 Task: Apply underline to the text ""Agenda review"".
Action: Mouse moved to (455, 262)
Screenshot: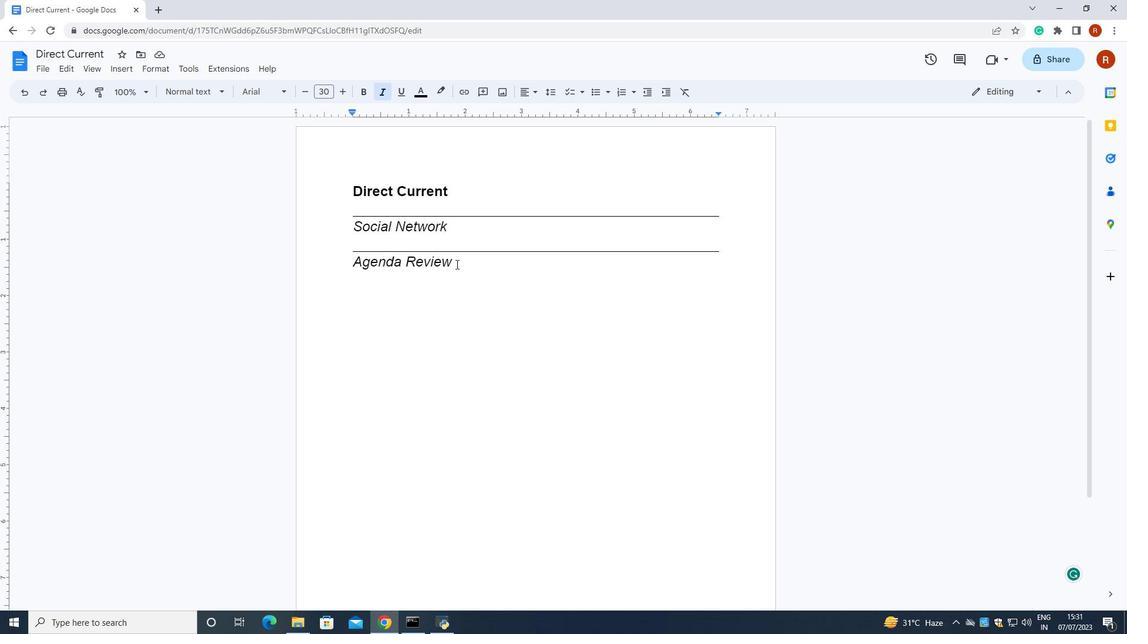 
Action: Mouse pressed left at (455, 262)
Screenshot: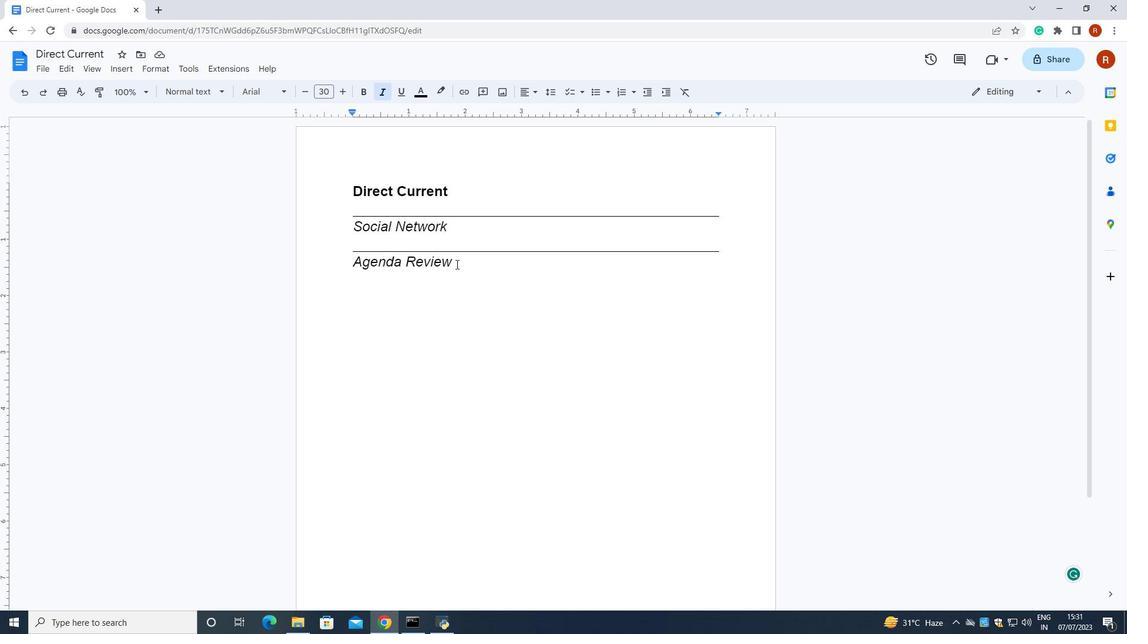 
Action: Mouse moved to (160, 63)
Screenshot: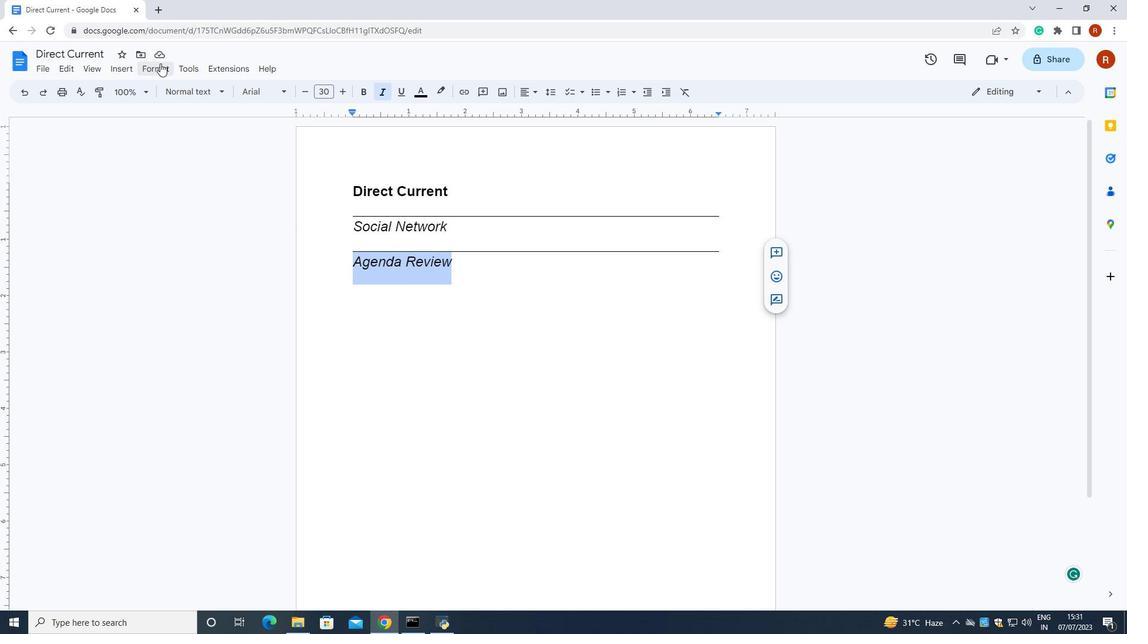 
Action: Mouse pressed left at (160, 63)
Screenshot: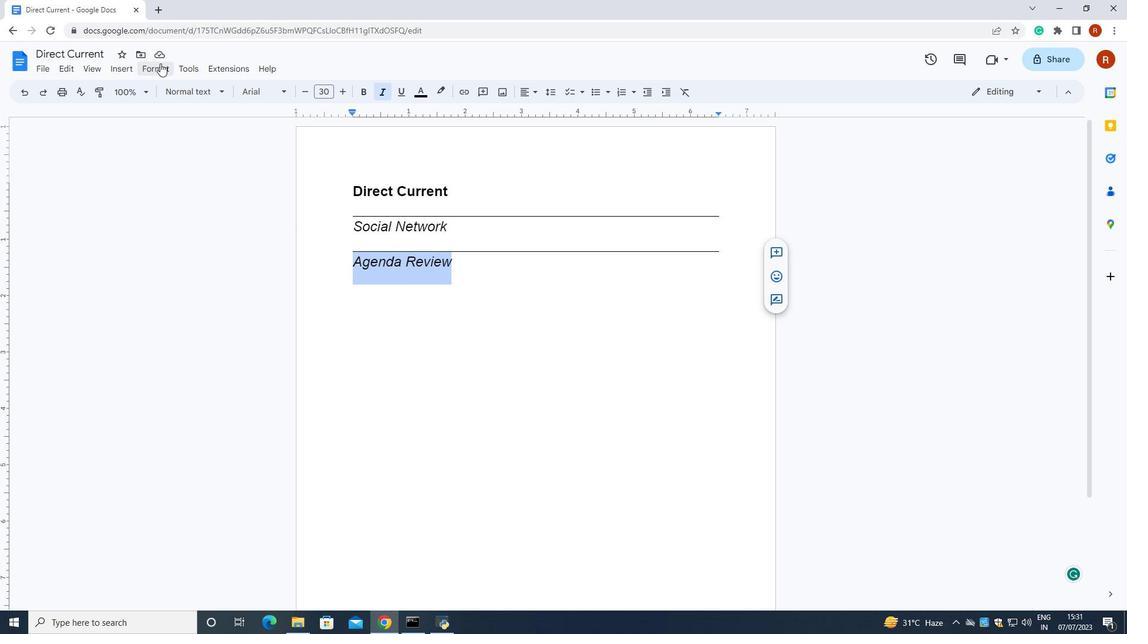 
Action: Mouse moved to (386, 131)
Screenshot: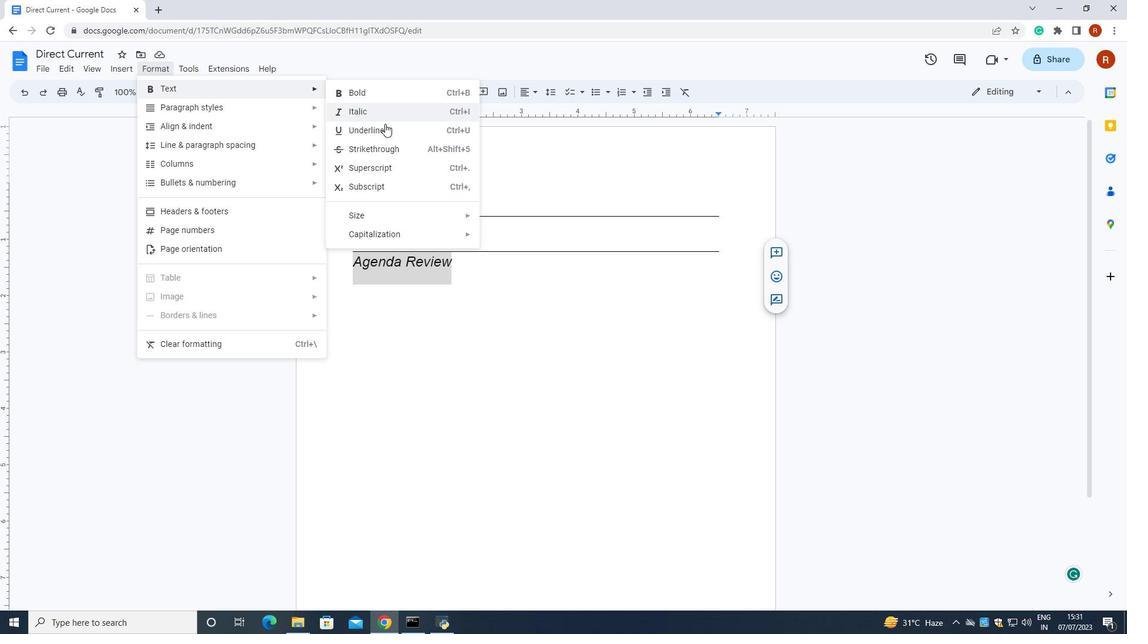 
Action: Mouse pressed left at (386, 131)
Screenshot: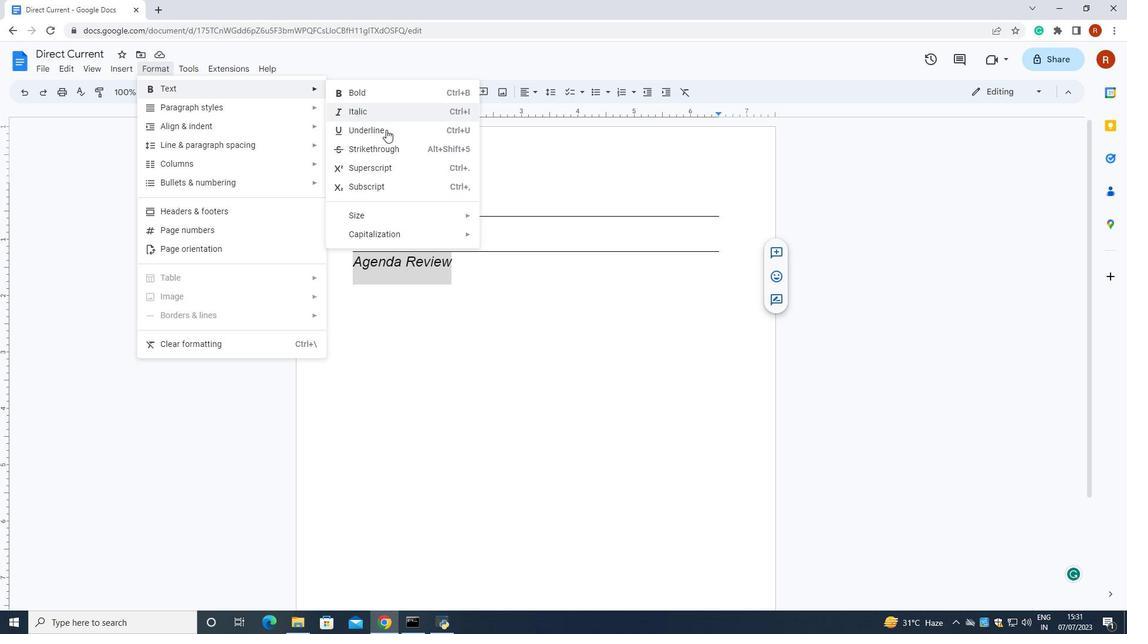 
Action: Mouse moved to (729, 486)
Screenshot: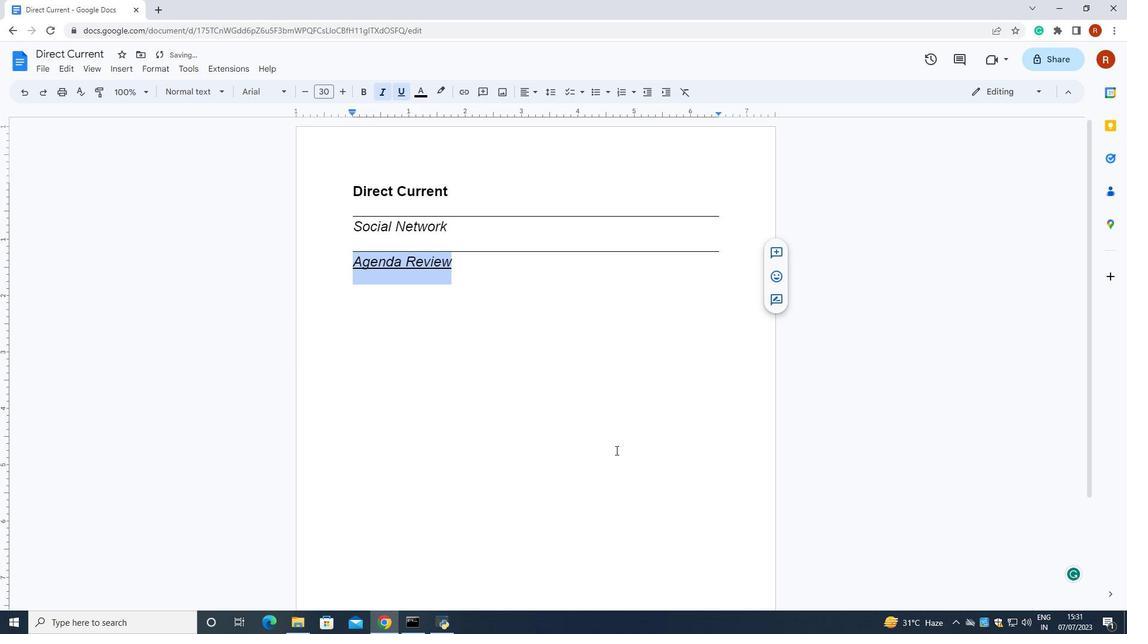 
